 Task: Align the text to right.
Action: Mouse moved to (499, 354)
Screenshot: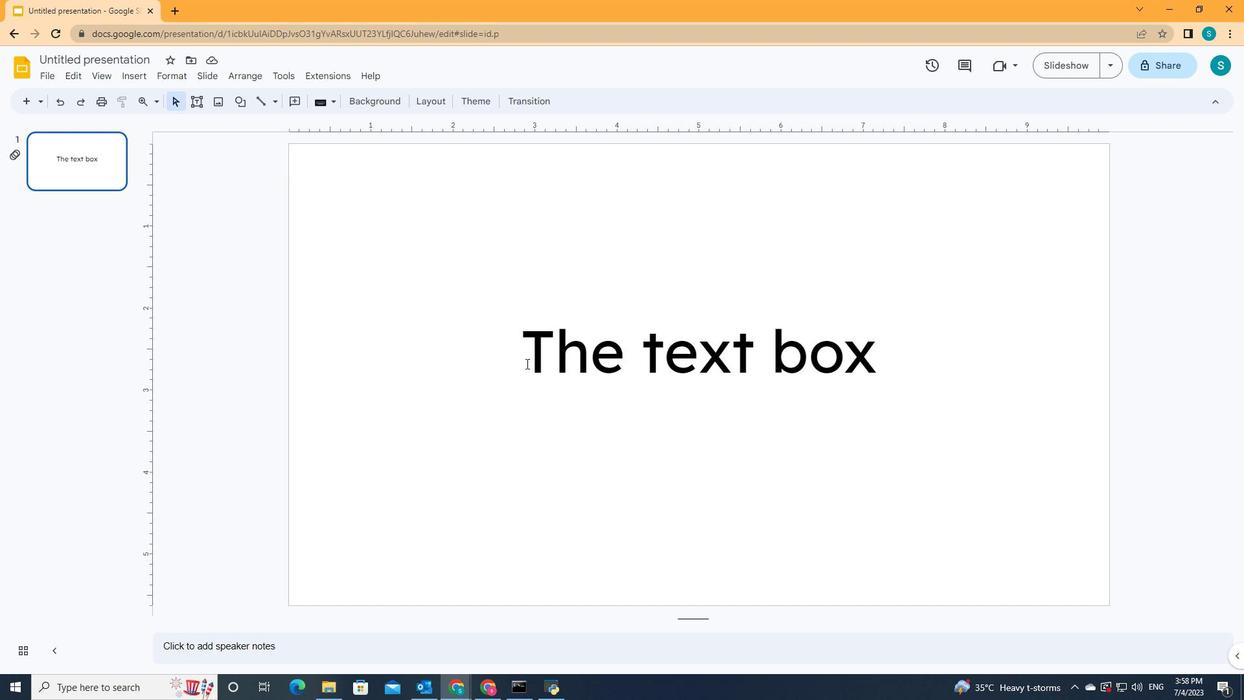 
Action: Mouse pressed left at (499, 354)
Screenshot: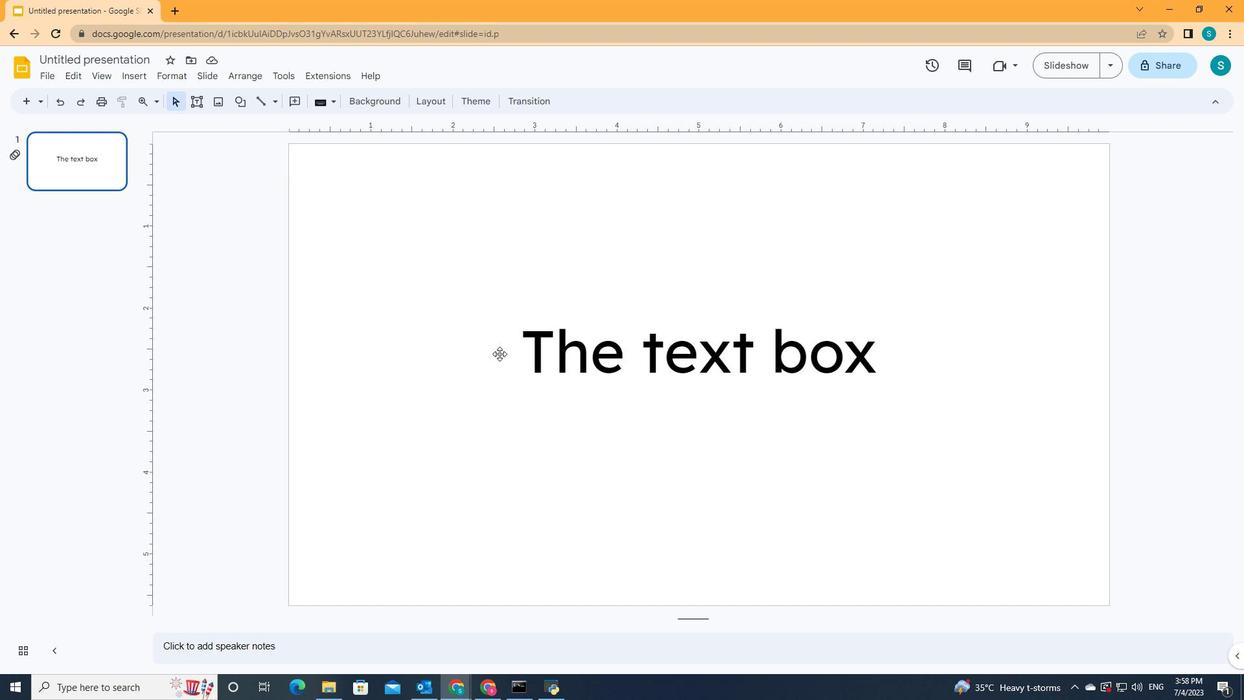 
Action: Mouse moved to (684, 99)
Screenshot: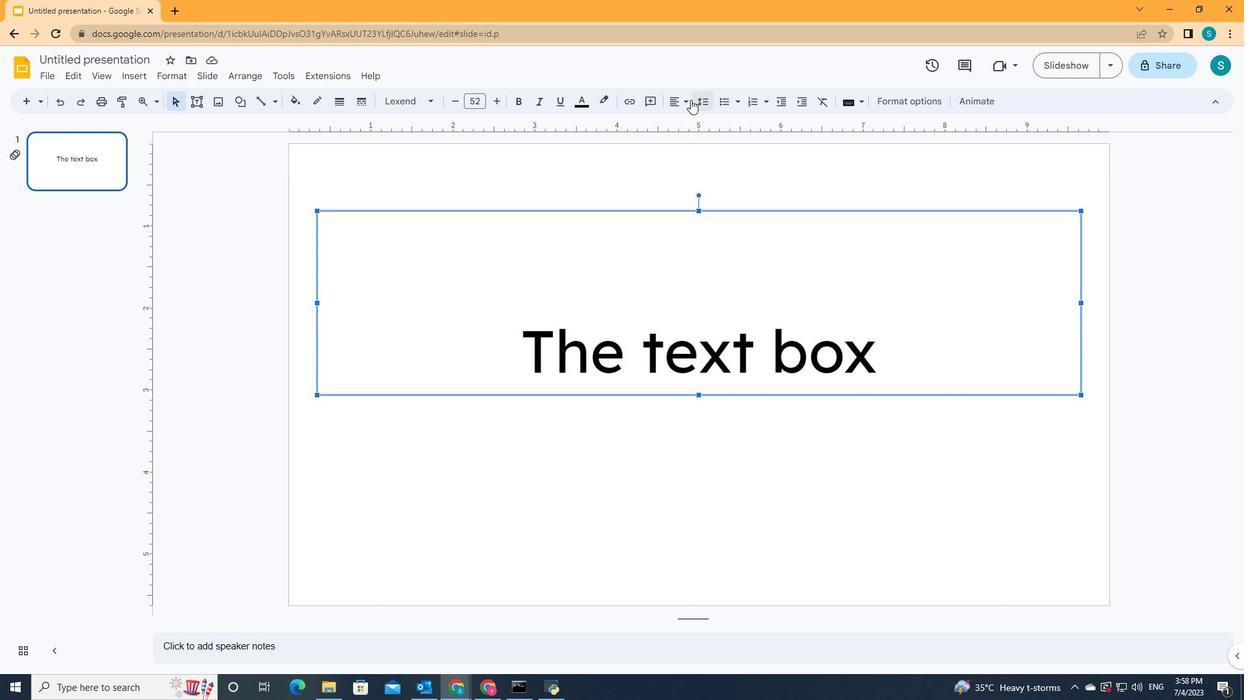
Action: Mouse pressed left at (684, 99)
Screenshot: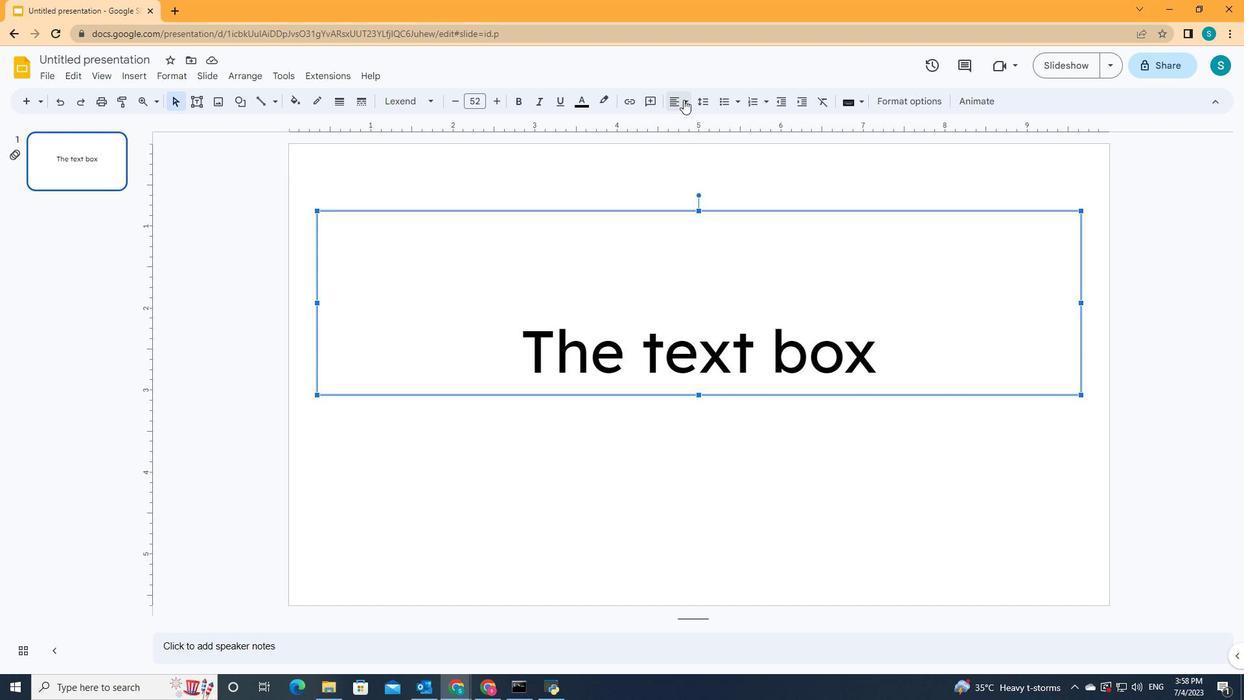 
Action: Mouse moved to (711, 119)
Screenshot: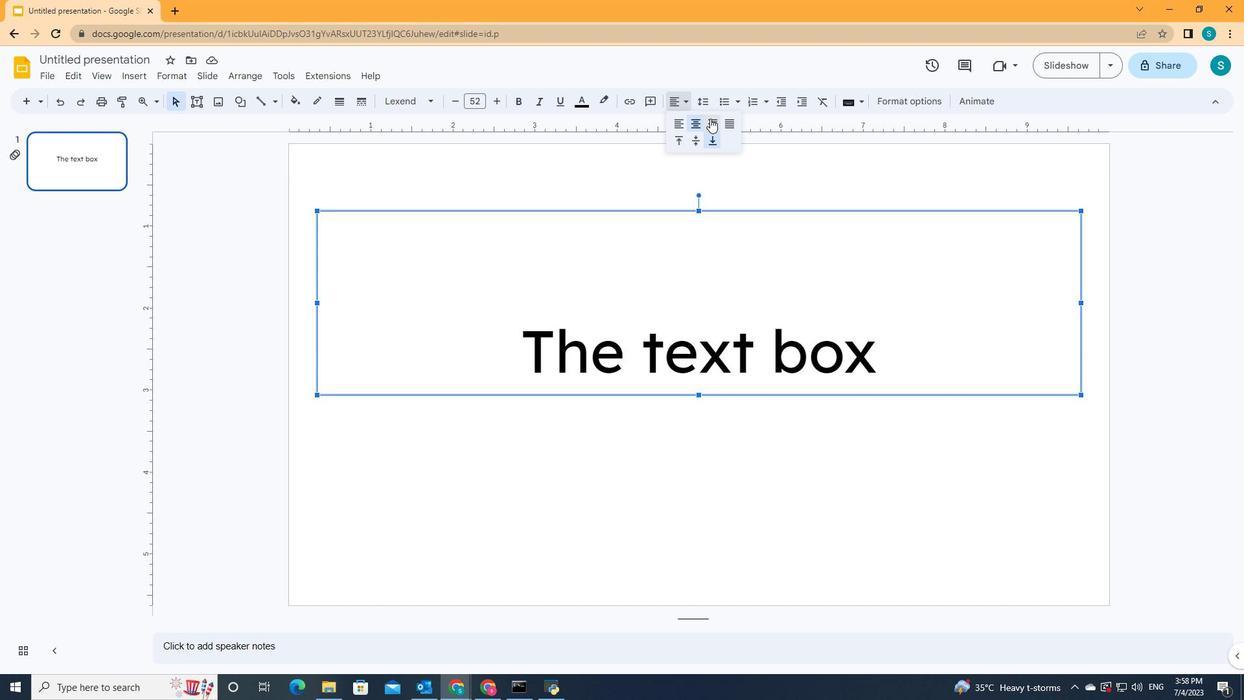 
Action: Mouse pressed left at (711, 119)
Screenshot: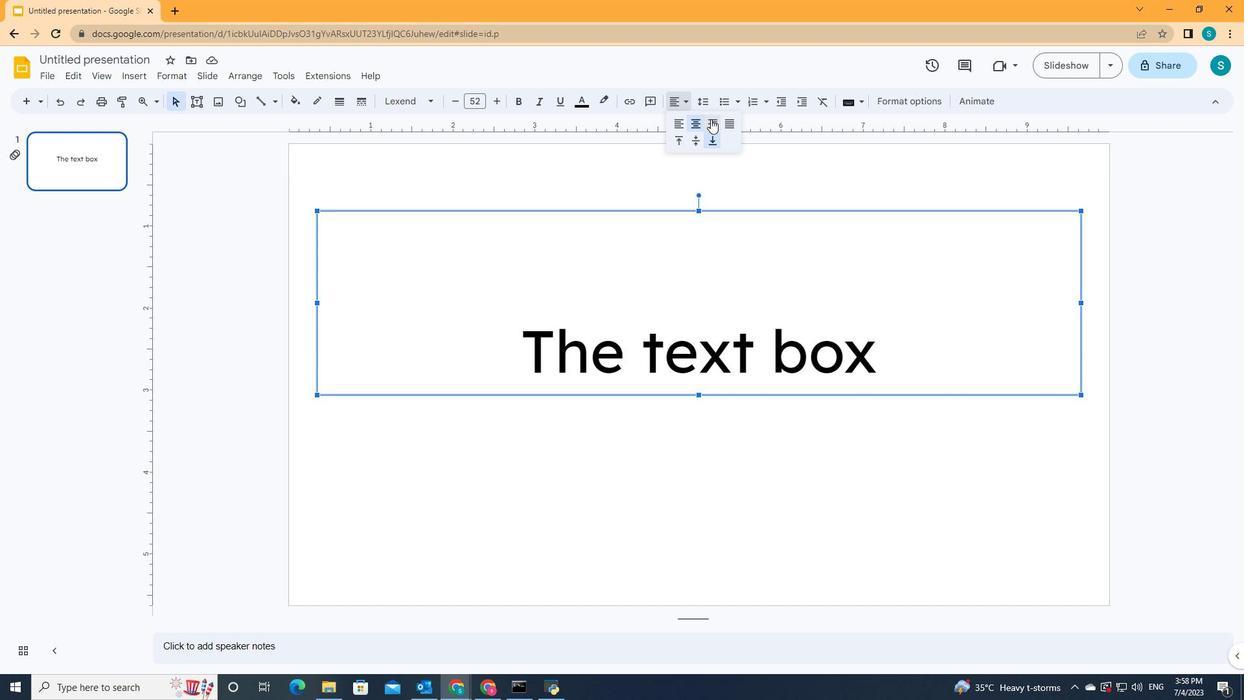 
